 Task: Add a condition where "Status category Greater than new" in unsolved tickets in your groups.
Action: Mouse moved to (131, 492)
Screenshot: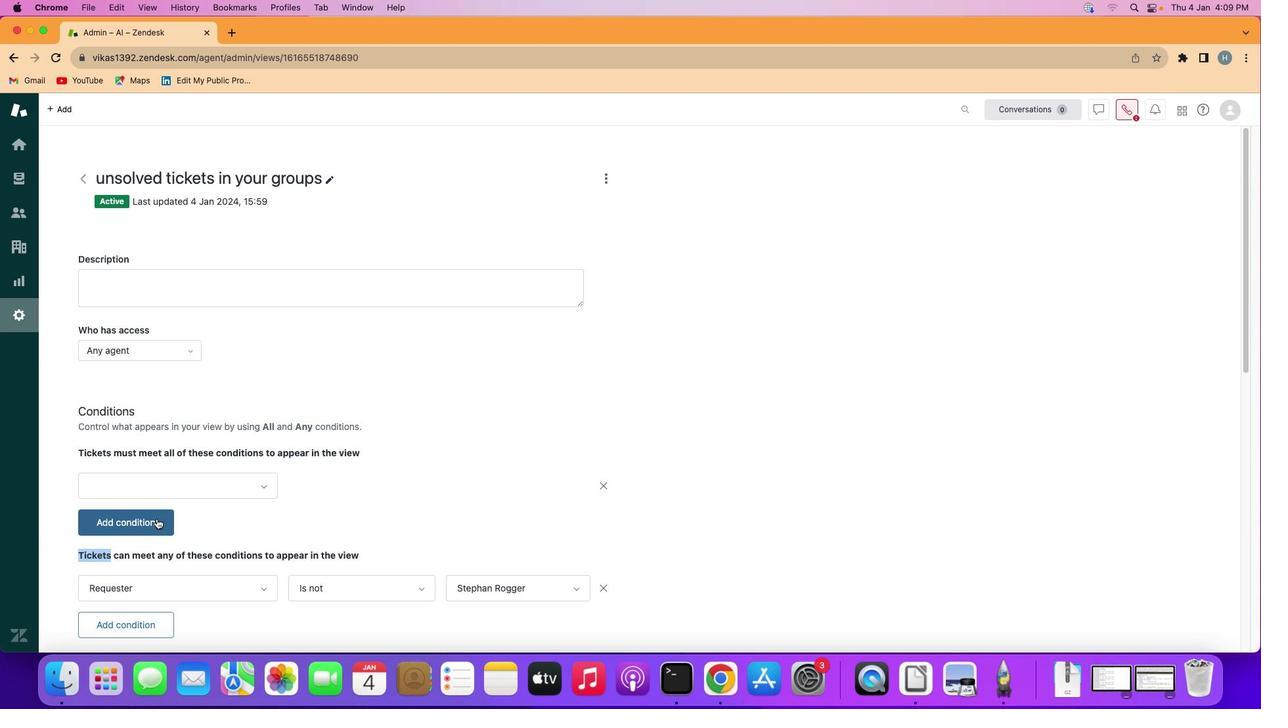 
Action: Mouse pressed left at (131, 492)
Screenshot: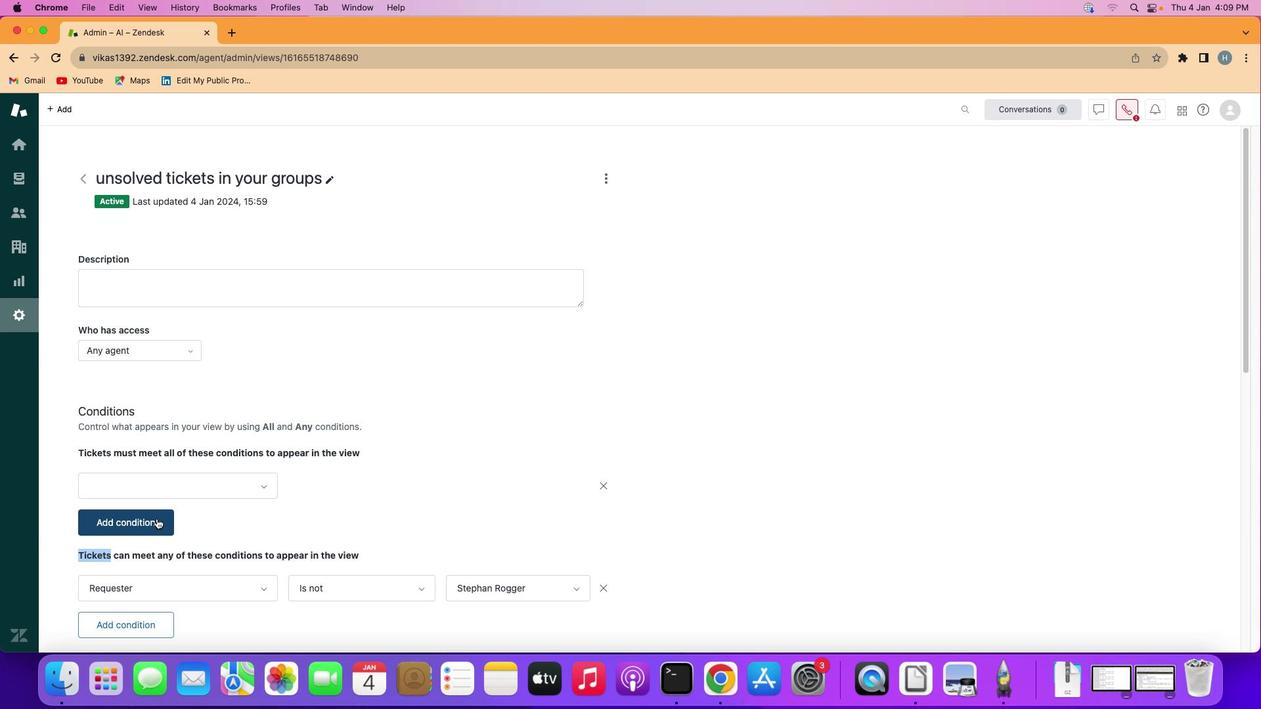 
Action: Mouse moved to (139, 496)
Screenshot: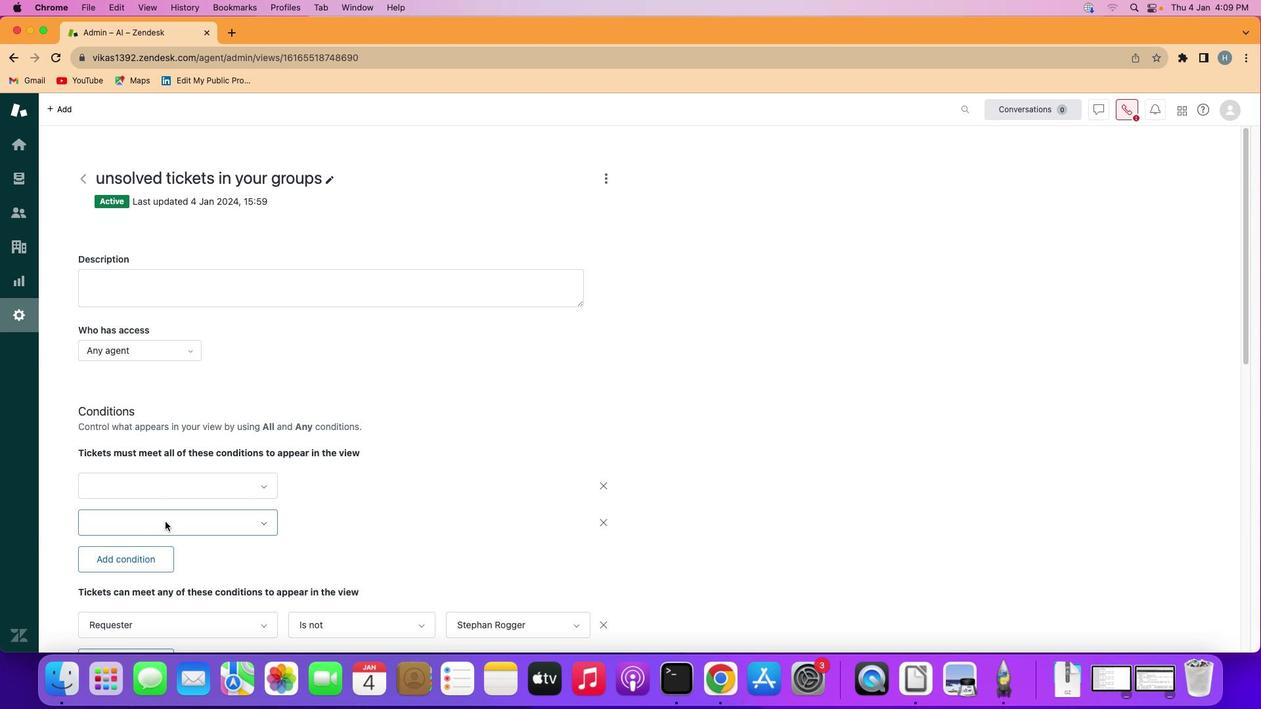 
Action: Mouse pressed left at (139, 496)
Screenshot: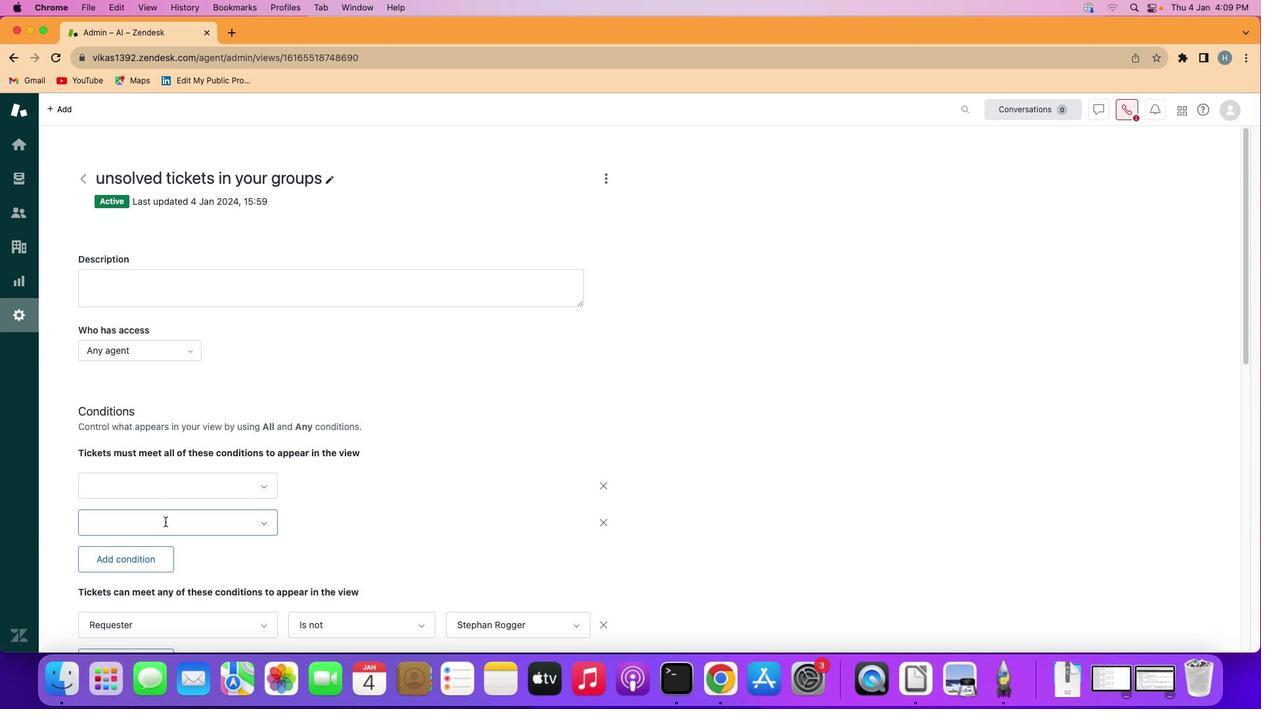 
Action: Mouse moved to (193, 273)
Screenshot: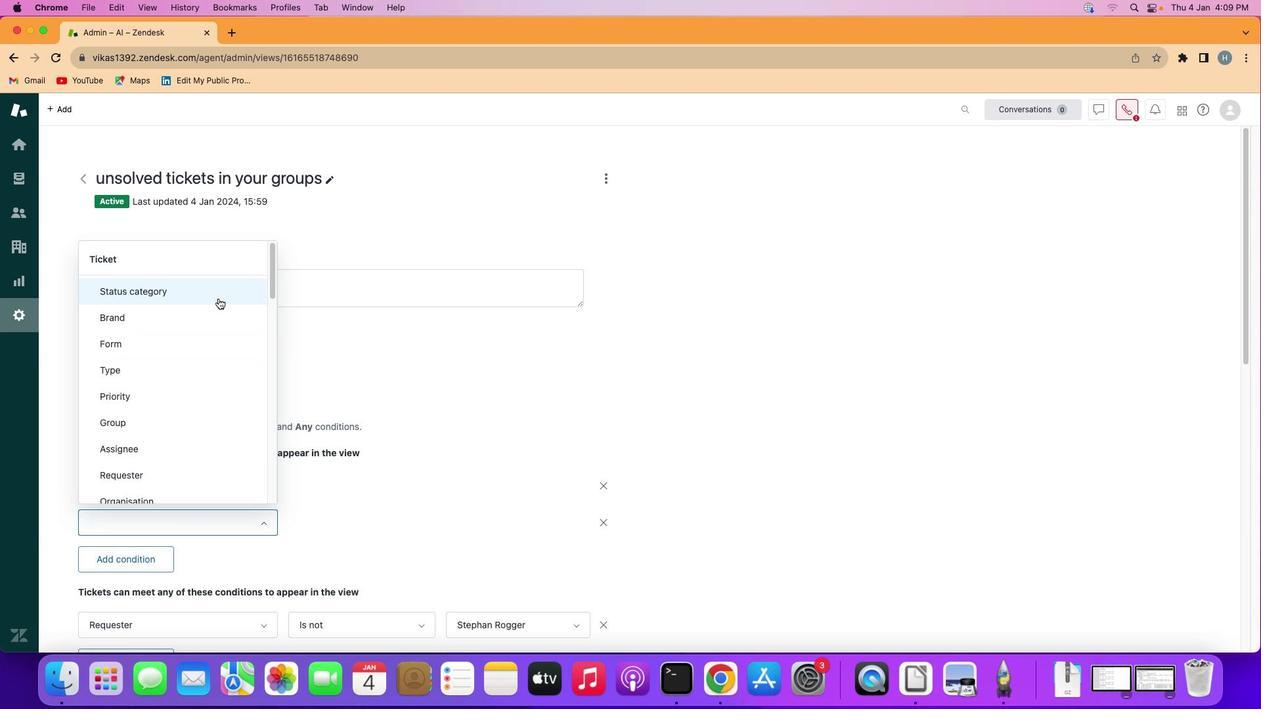 
Action: Mouse pressed left at (193, 273)
Screenshot: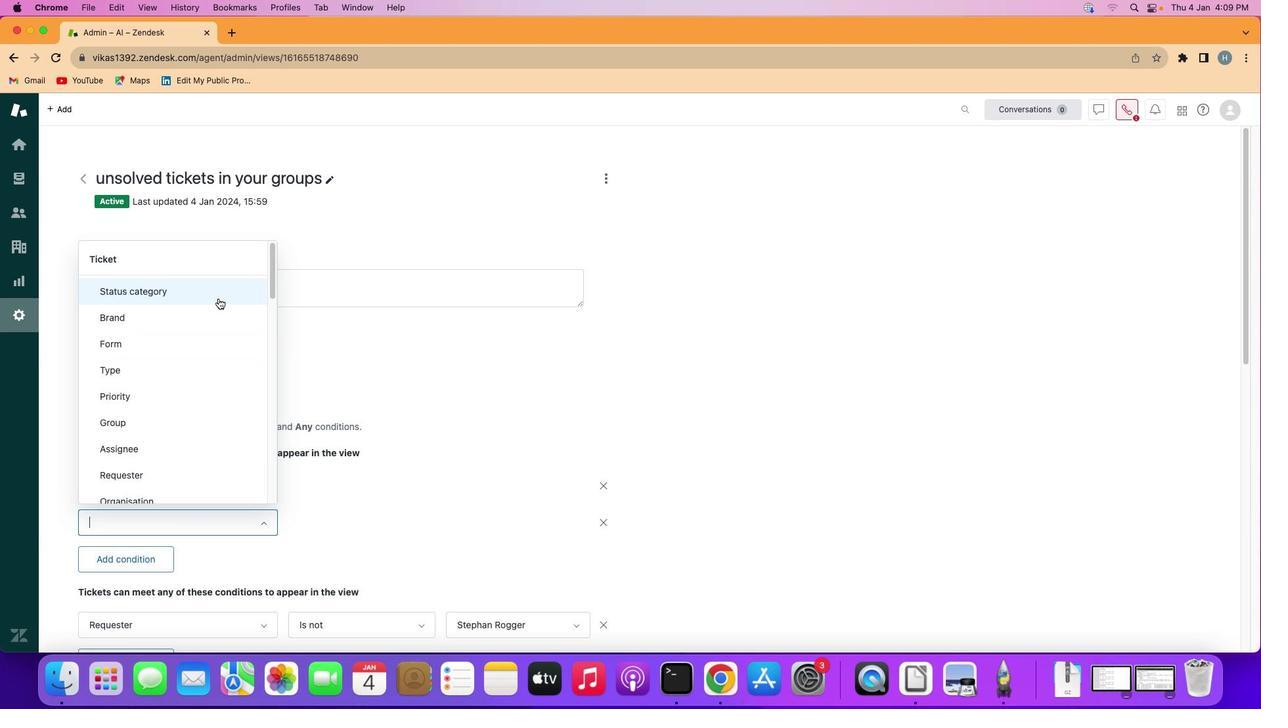 
Action: Mouse moved to (346, 502)
Screenshot: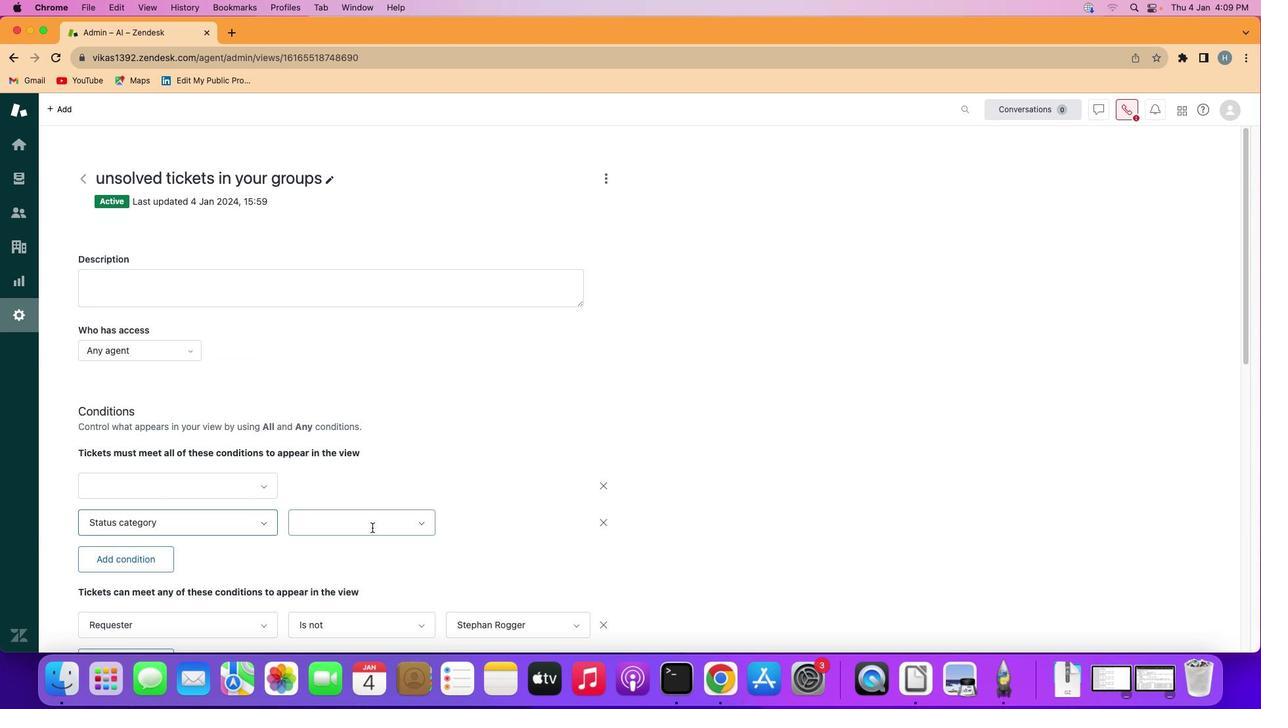 
Action: Mouse pressed left at (346, 502)
Screenshot: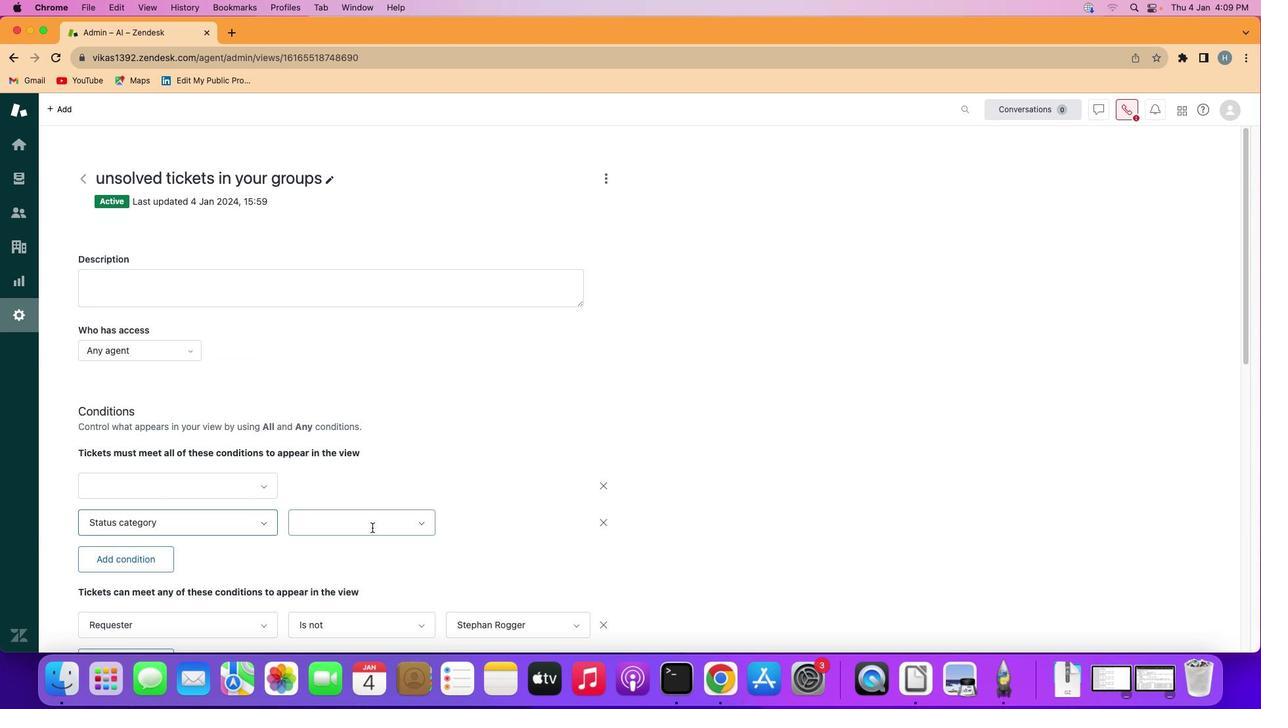 
Action: Mouse moved to (349, 464)
Screenshot: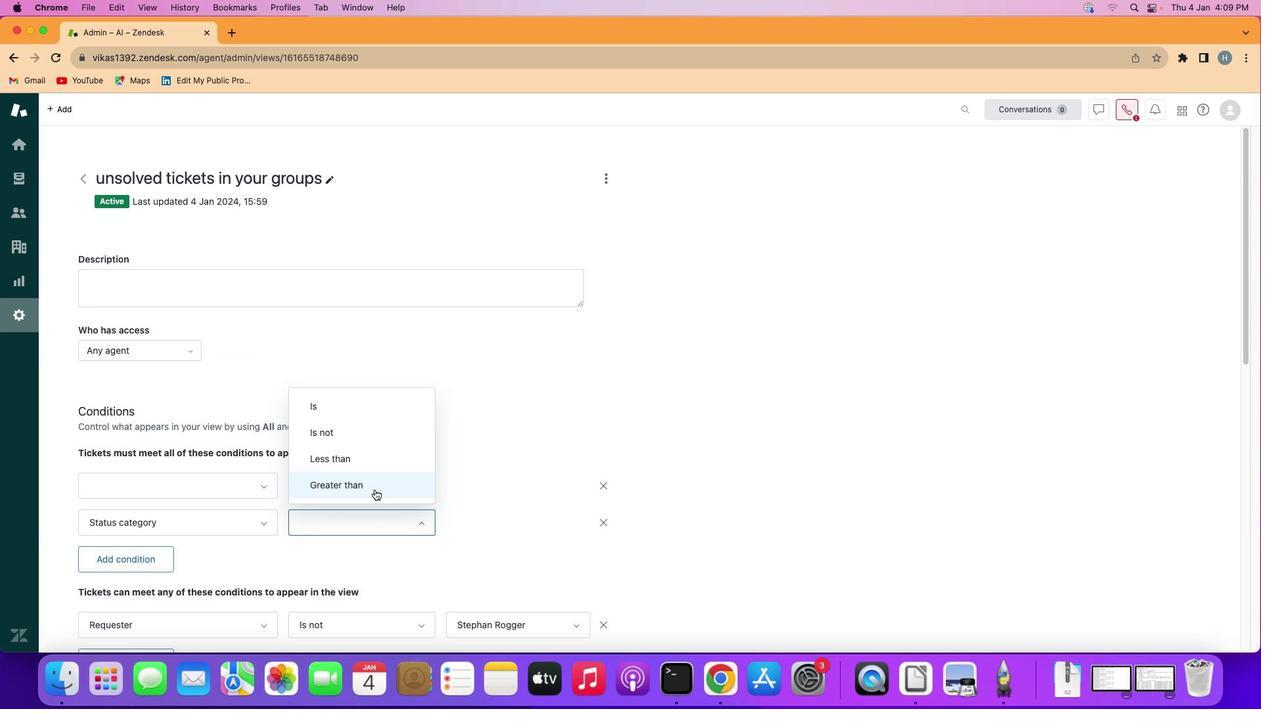
Action: Mouse pressed left at (349, 464)
Screenshot: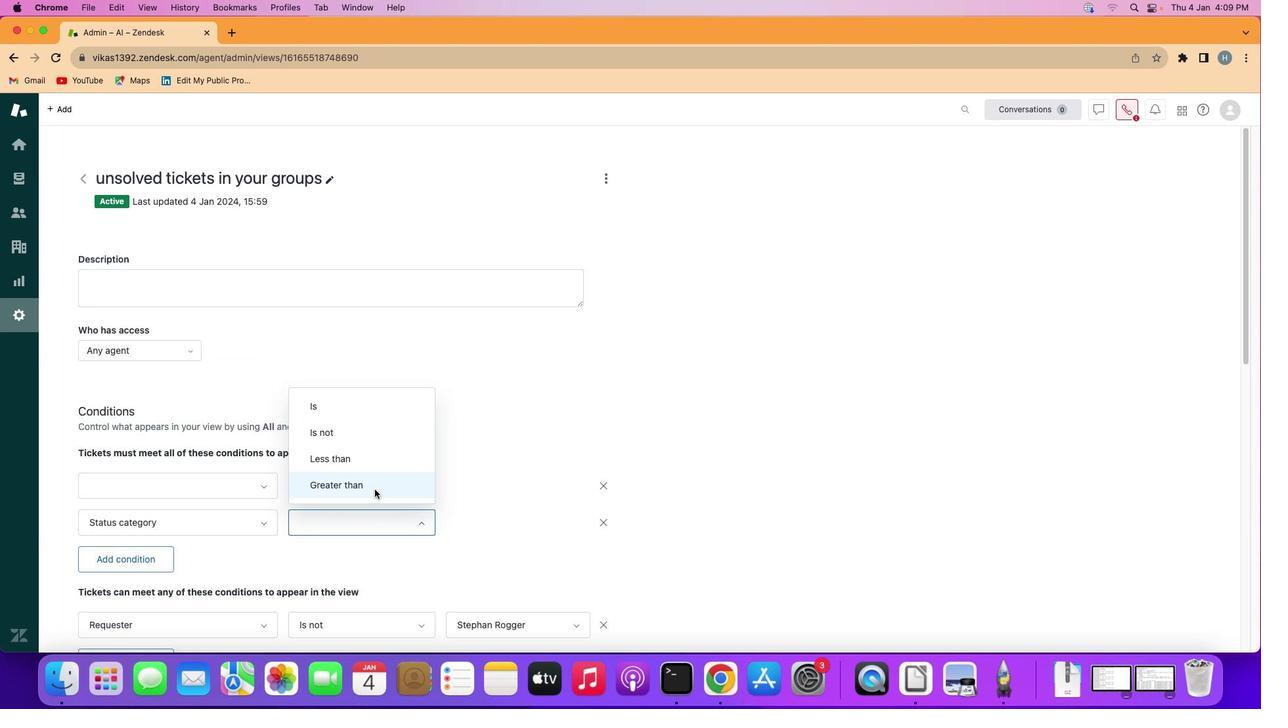 
Action: Mouse moved to (470, 500)
Screenshot: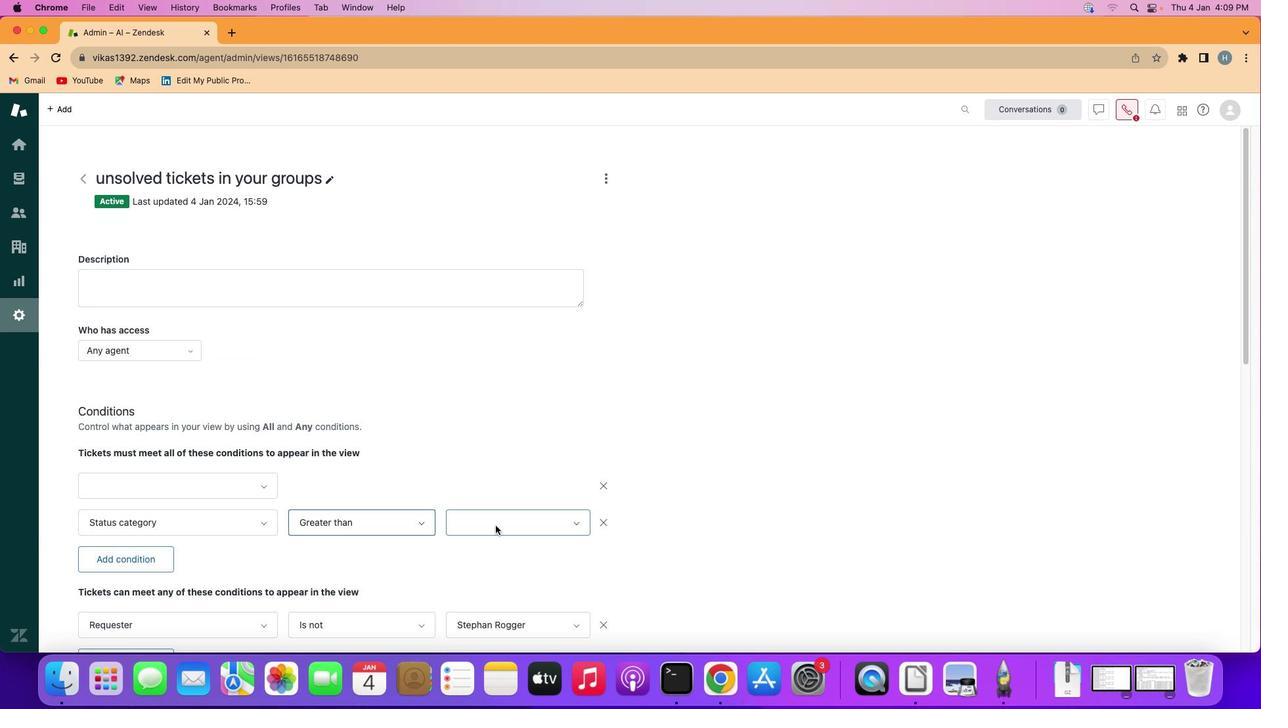 
Action: Mouse pressed left at (470, 500)
Screenshot: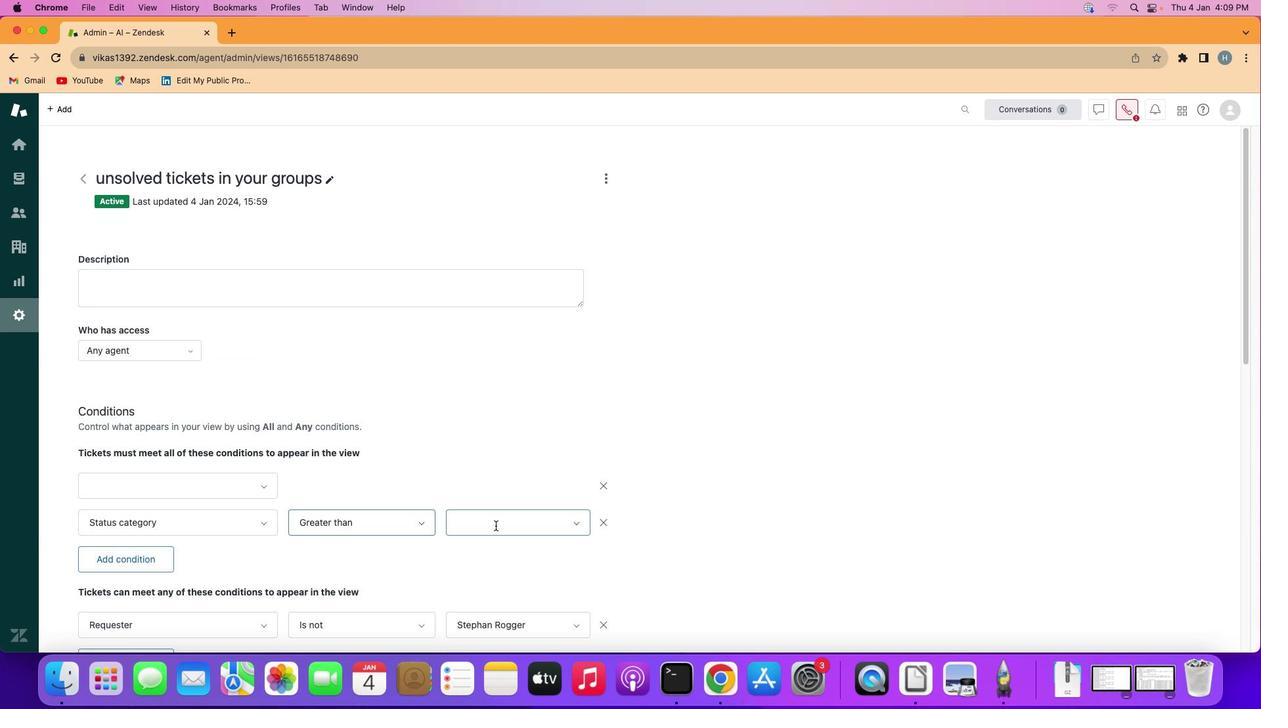 
Action: Mouse moved to (511, 357)
Screenshot: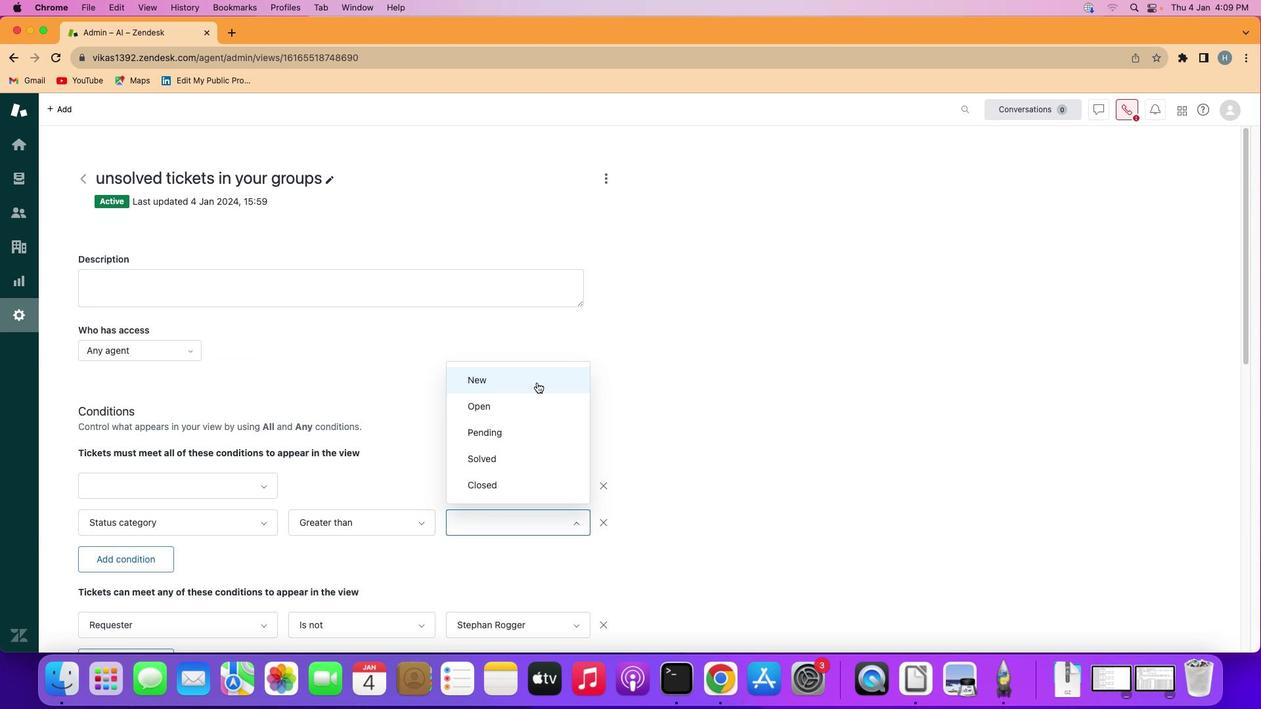 
Action: Mouse pressed left at (511, 357)
Screenshot: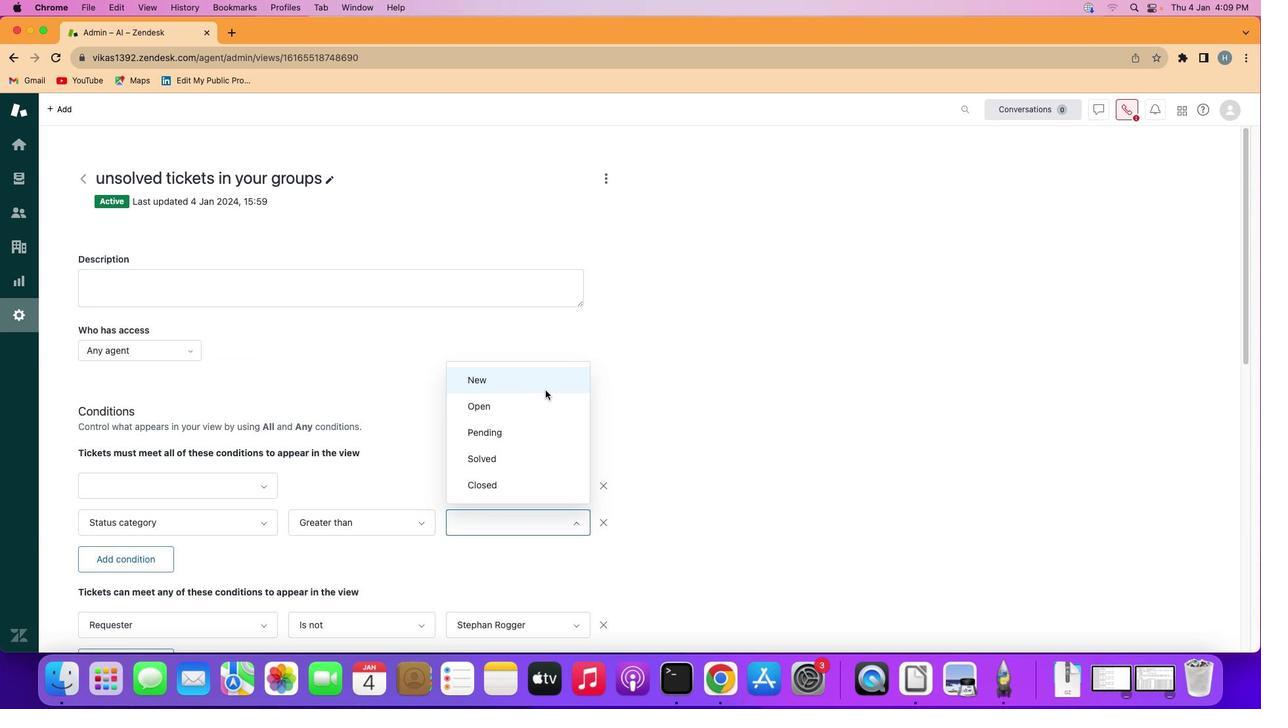 
Action: Mouse moved to (653, 494)
Screenshot: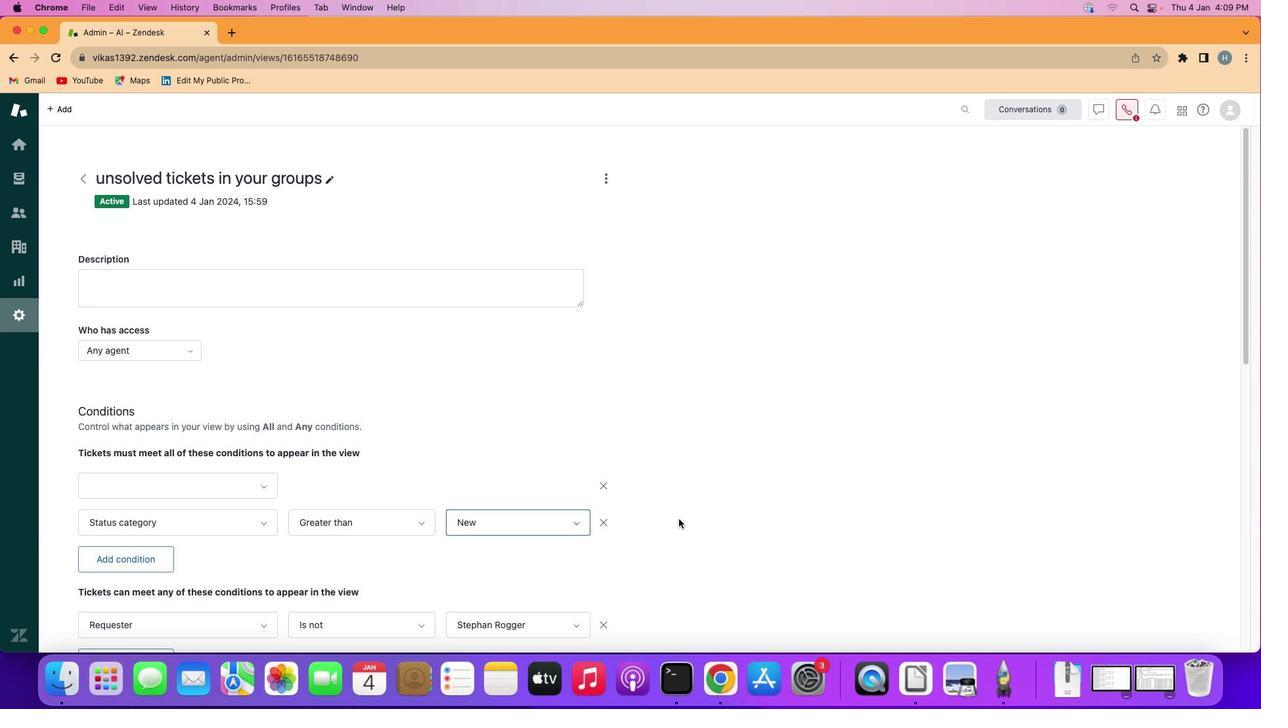 
